Task: Add Sprouts Chocolate Wafer Bites to the cart.
Action: Mouse pressed left at (16, 60)
Screenshot: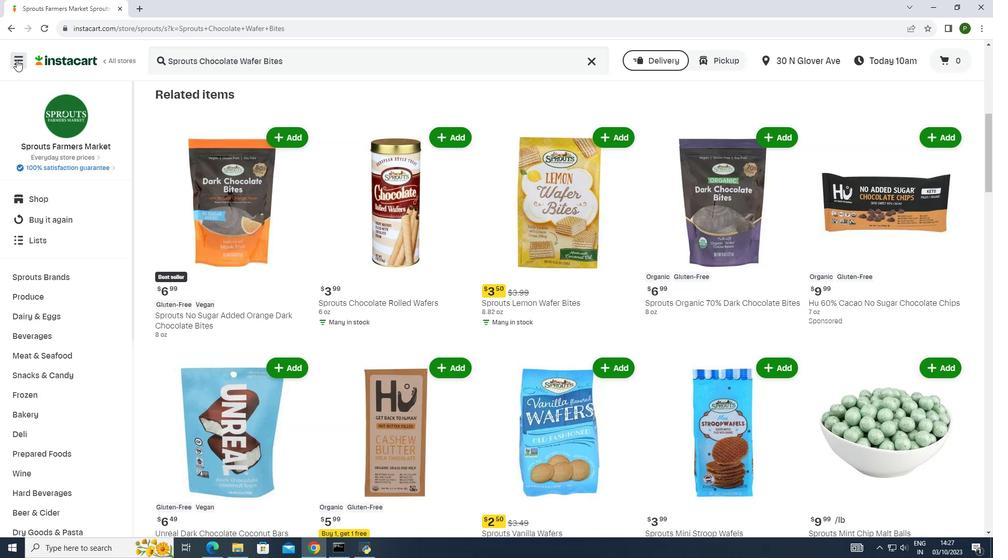
Action: Mouse moved to (51, 268)
Screenshot: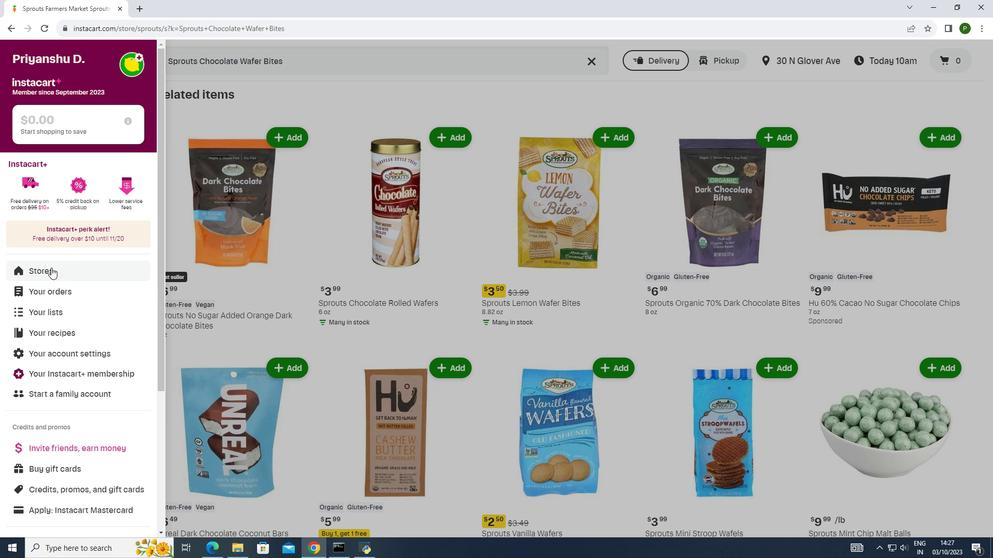 
Action: Mouse pressed left at (51, 268)
Screenshot: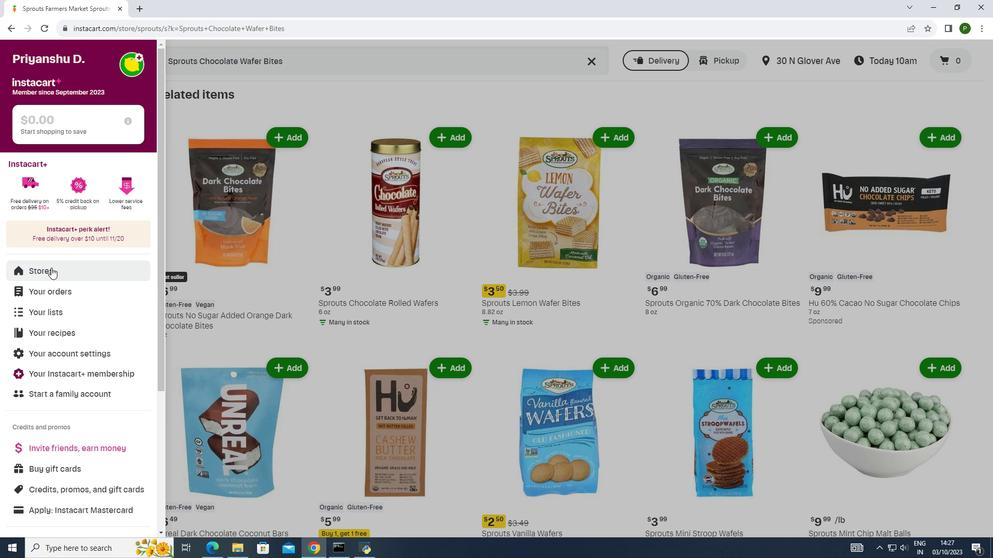 
Action: Mouse moved to (227, 101)
Screenshot: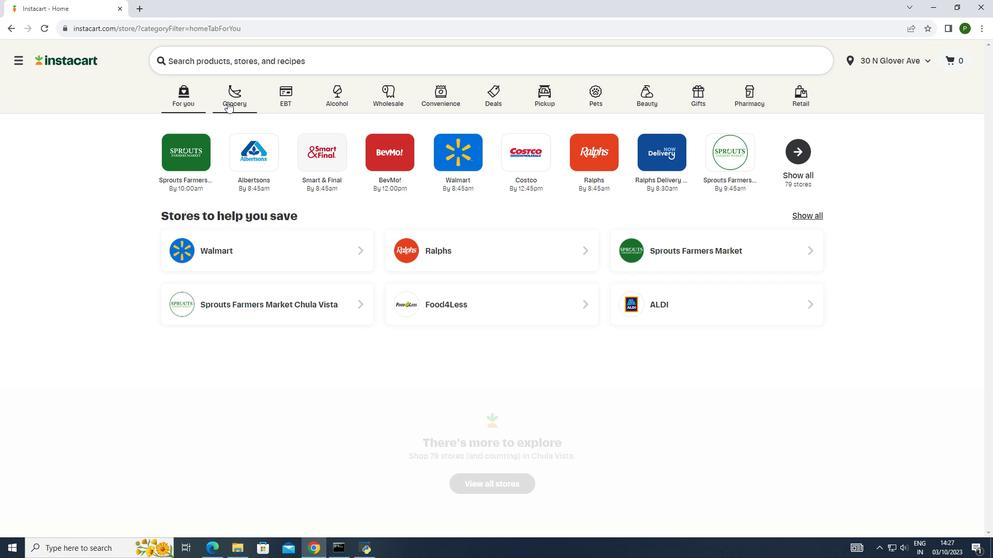 
Action: Mouse pressed left at (227, 101)
Screenshot: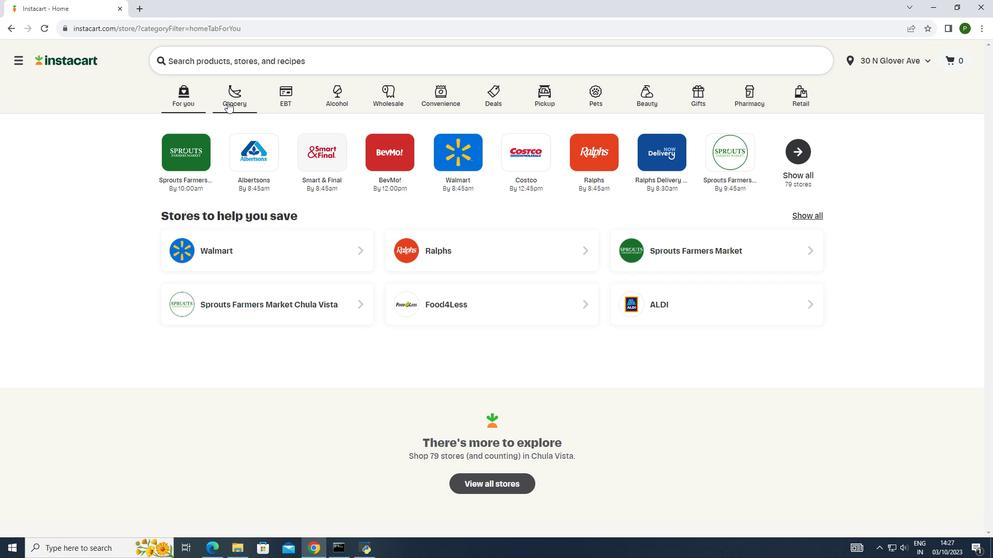 
Action: Mouse moved to (528, 151)
Screenshot: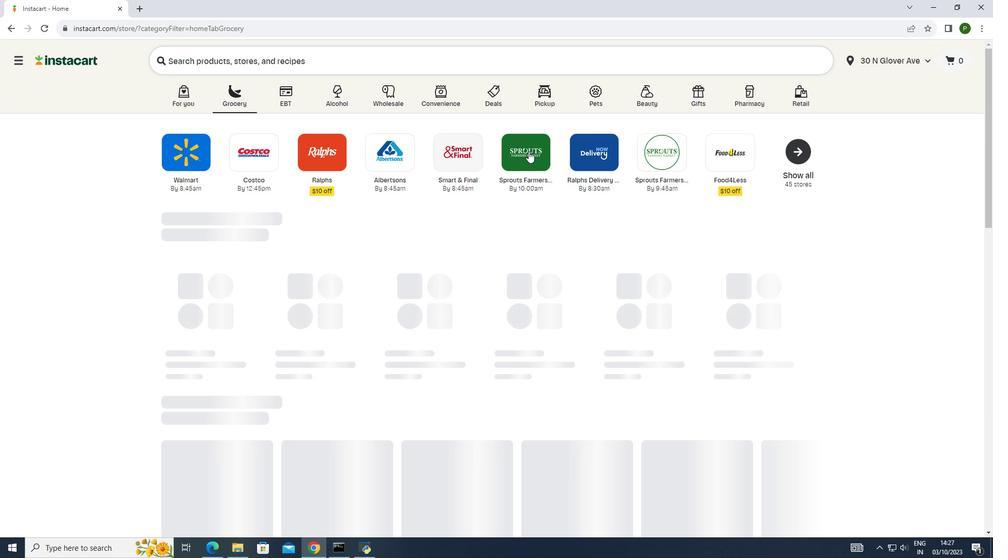
Action: Mouse pressed left at (528, 151)
Screenshot: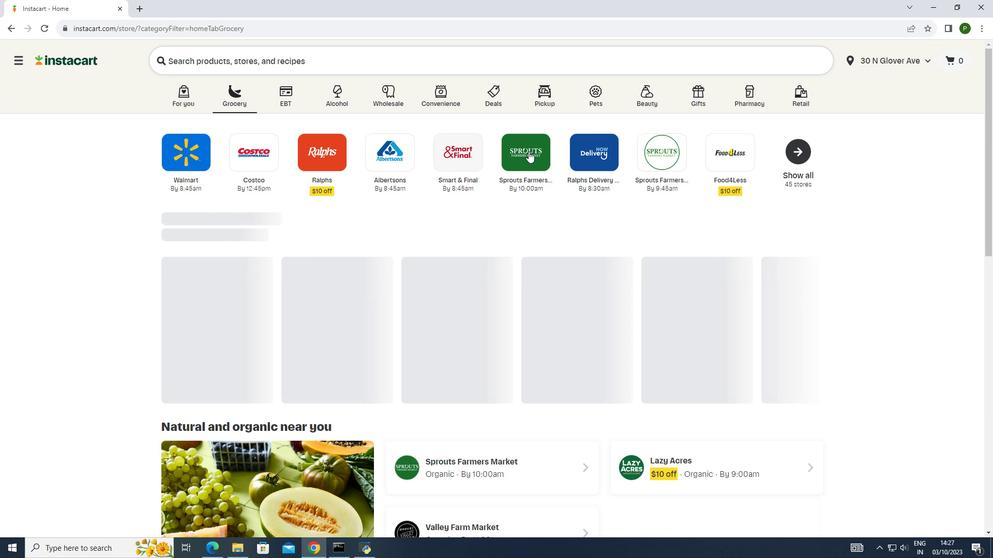 
Action: Mouse moved to (80, 273)
Screenshot: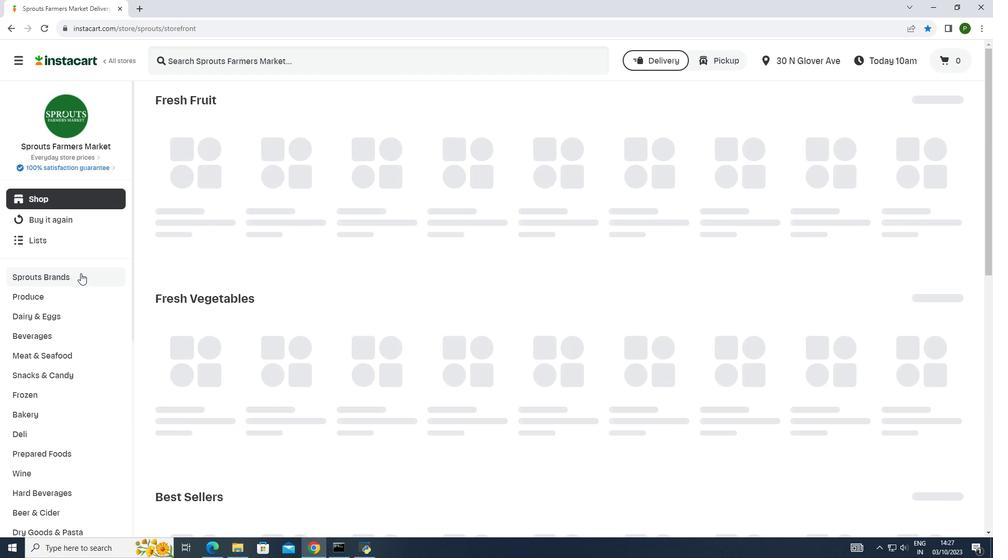 
Action: Mouse pressed left at (80, 273)
Screenshot: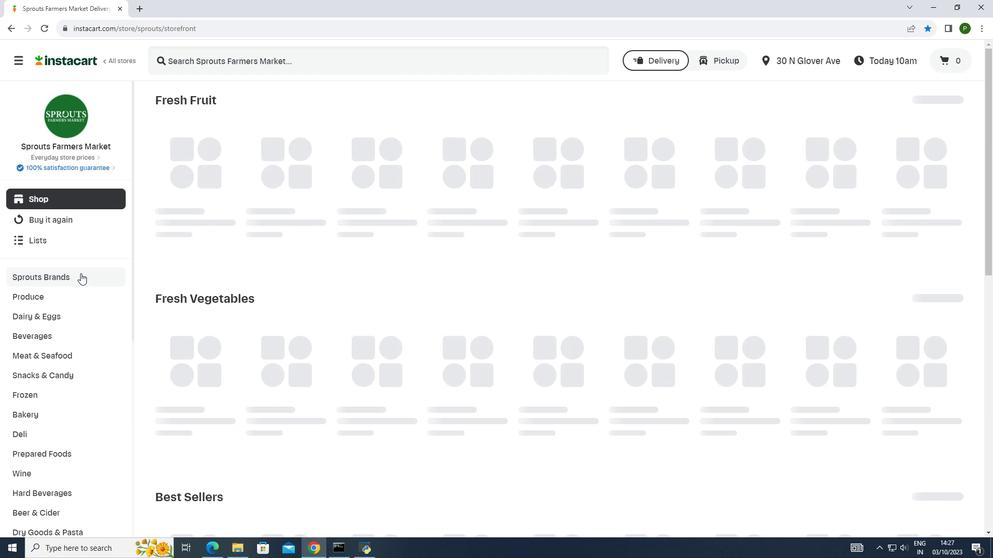 
Action: Mouse moved to (72, 355)
Screenshot: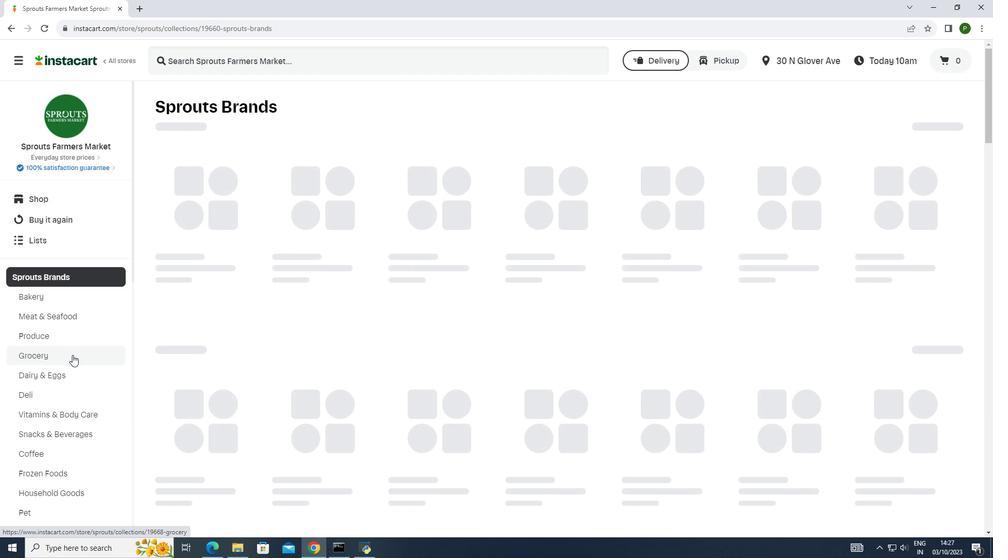 
Action: Mouse pressed left at (72, 355)
Screenshot: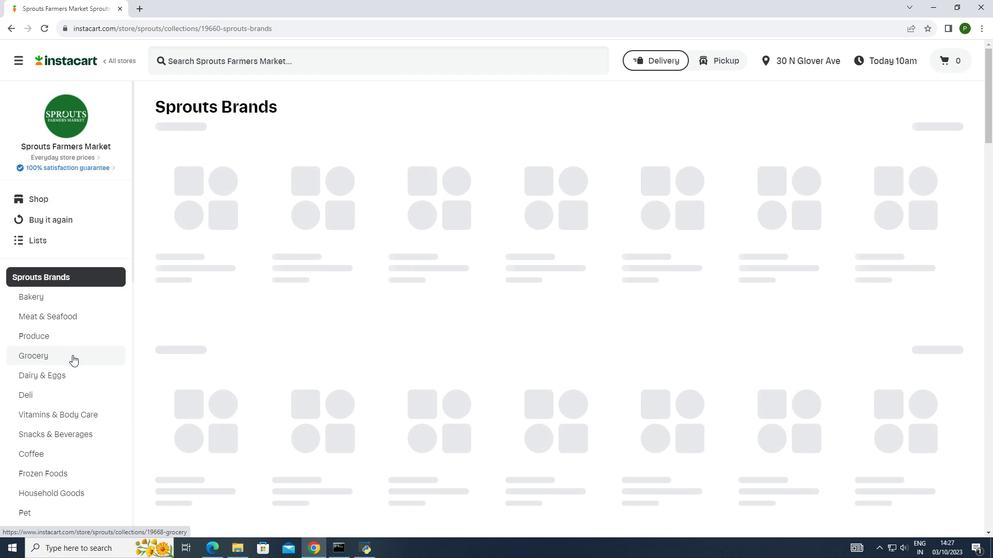 
Action: Mouse moved to (267, 182)
Screenshot: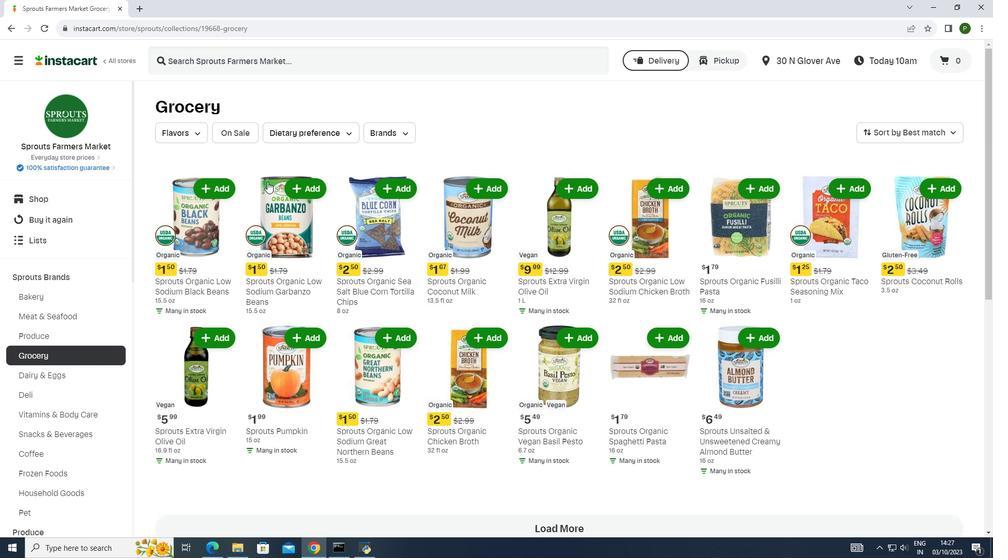 
Action: Mouse scrolled (267, 181) with delta (0, 0)
Screenshot: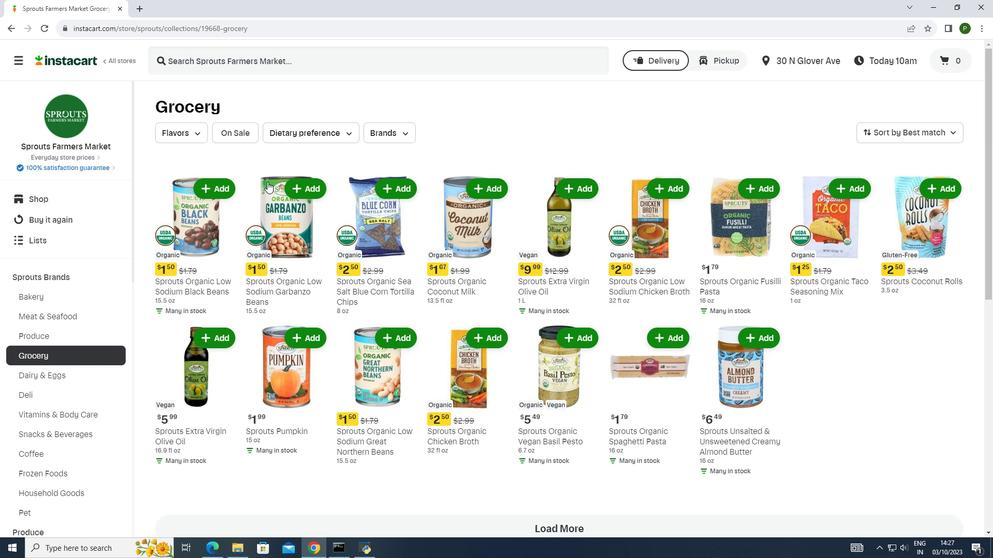 
Action: Mouse moved to (267, 182)
Screenshot: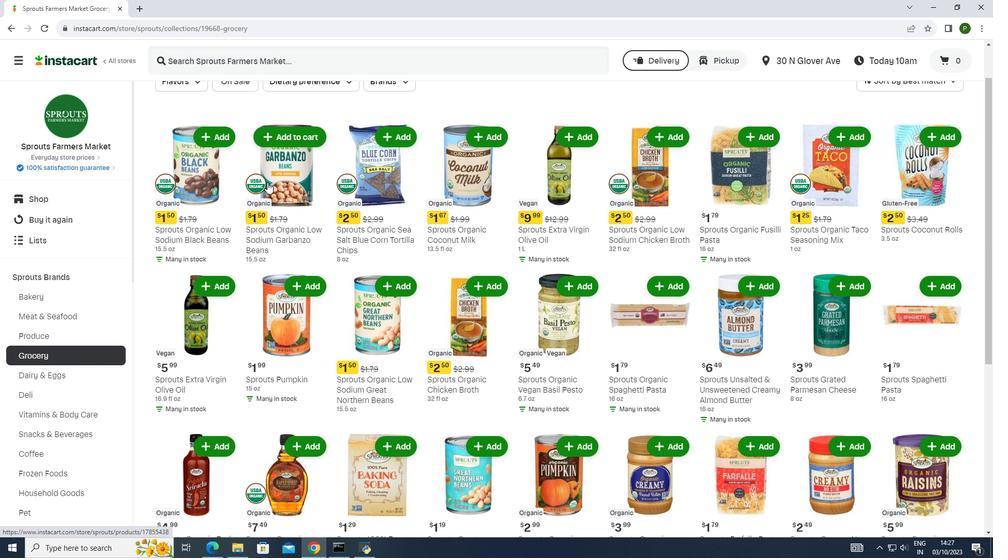 
Action: Mouse scrolled (267, 182) with delta (0, 0)
Screenshot: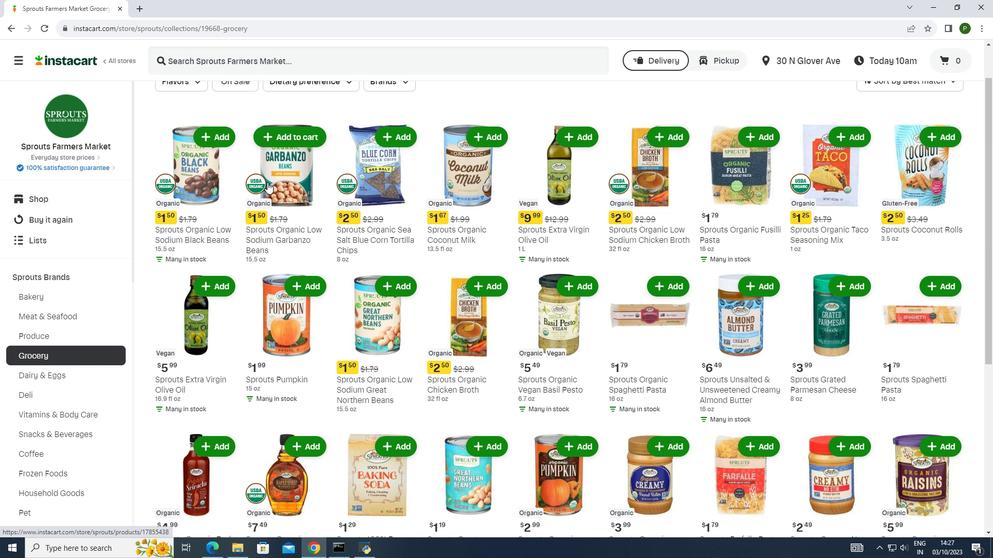 
Action: Mouse moved to (266, 197)
Screenshot: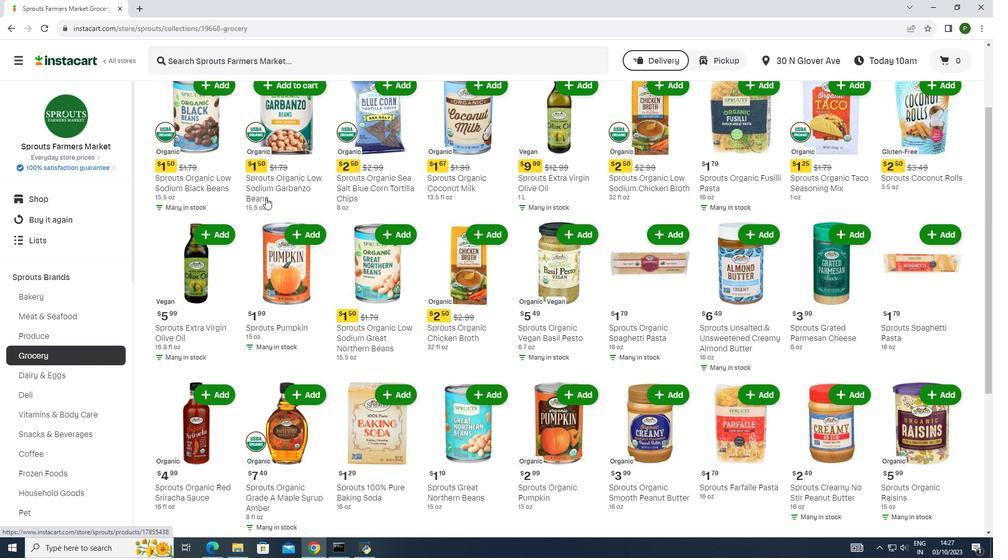 
Action: Mouse scrolled (266, 197) with delta (0, 0)
Screenshot: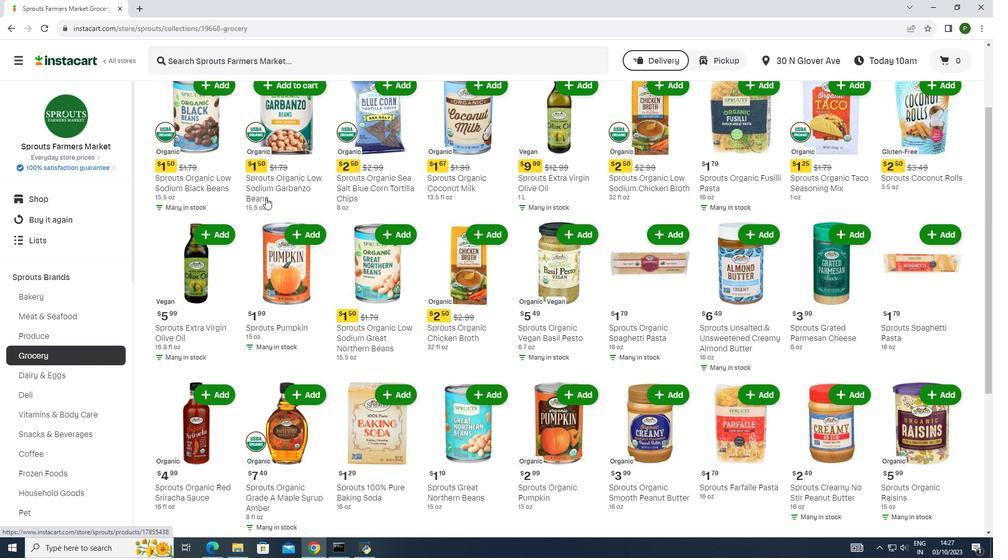 
Action: Mouse moved to (265, 200)
Screenshot: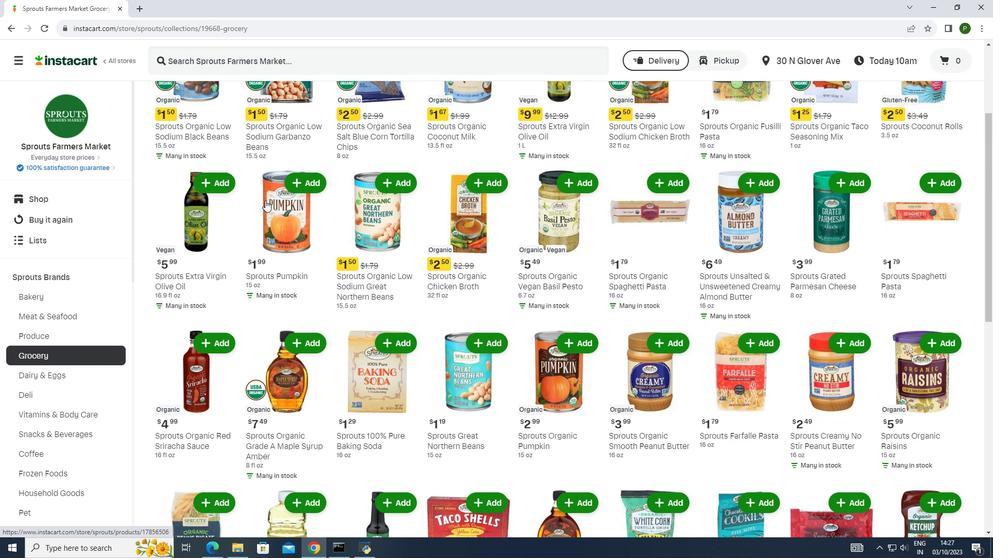 
Action: Mouse scrolled (265, 200) with delta (0, 0)
Screenshot: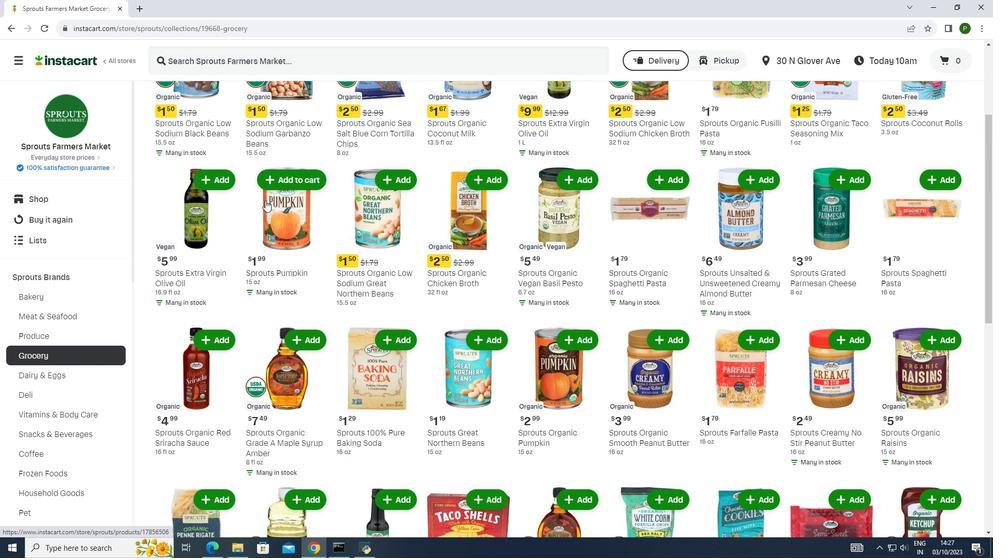 
Action: Mouse moved to (264, 202)
Screenshot: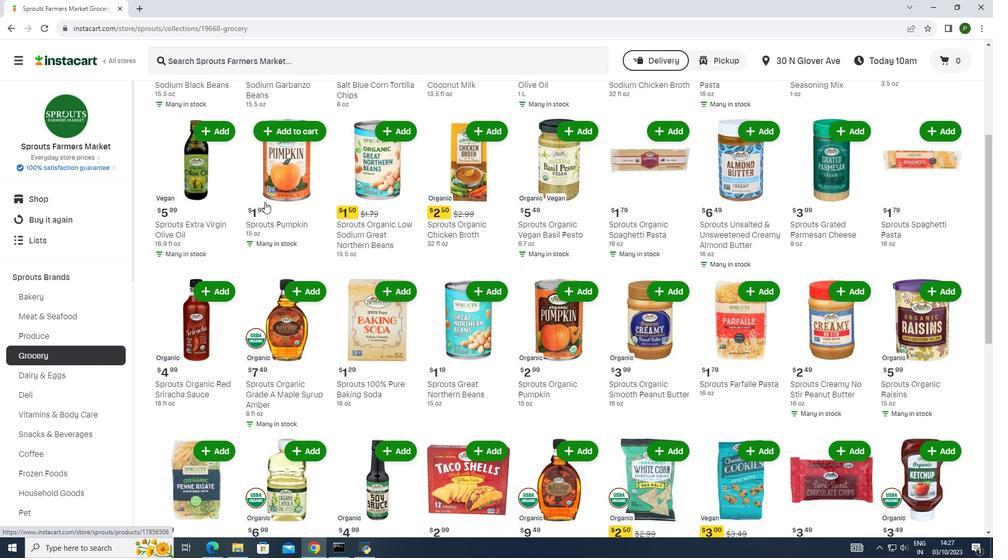
Action: Mouse scrolled (264, 201) with delta (0, 0)
Screenshot: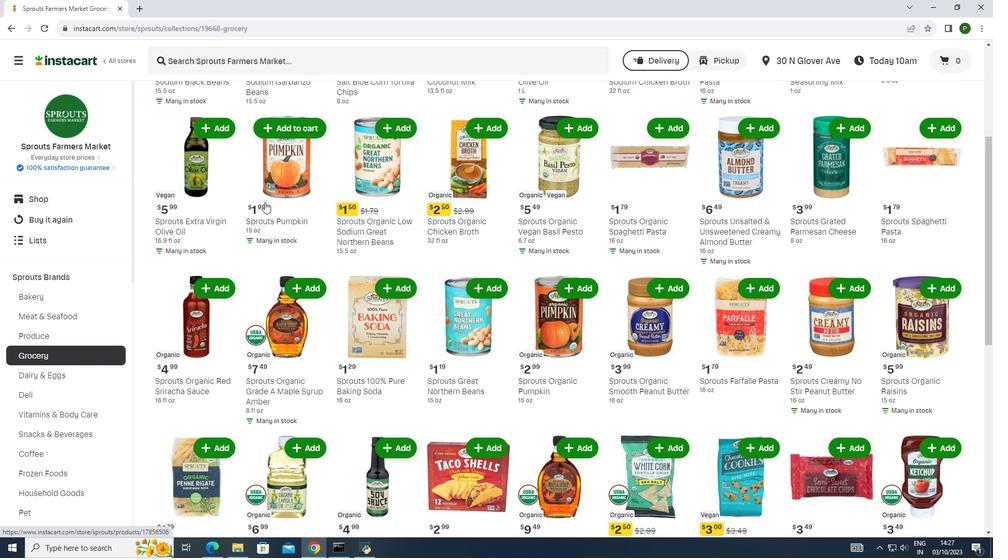 
Action: Mouse moved to (264, 202)
Screenshot: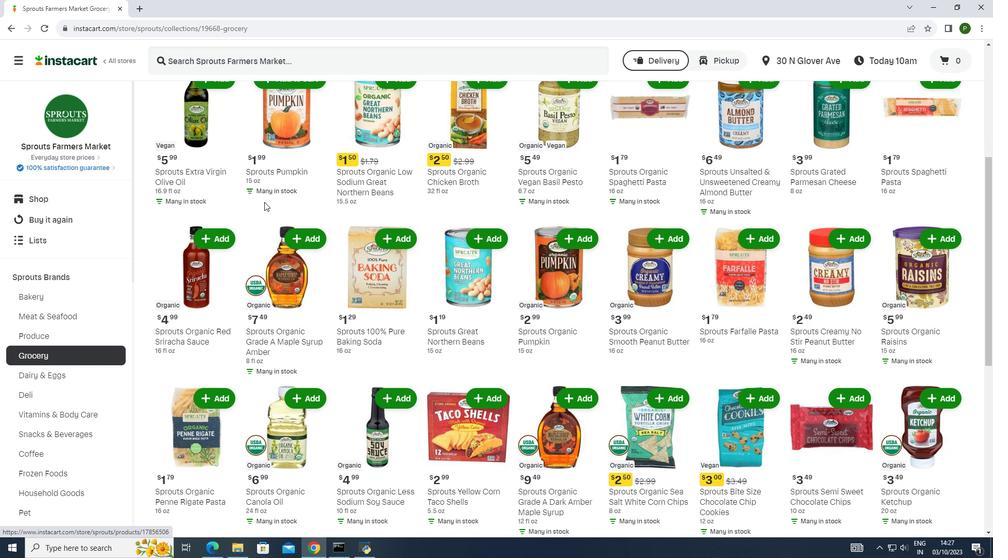 
Action: Mouse scrolled (264, 201) with delta (0, 0)
Screenshot: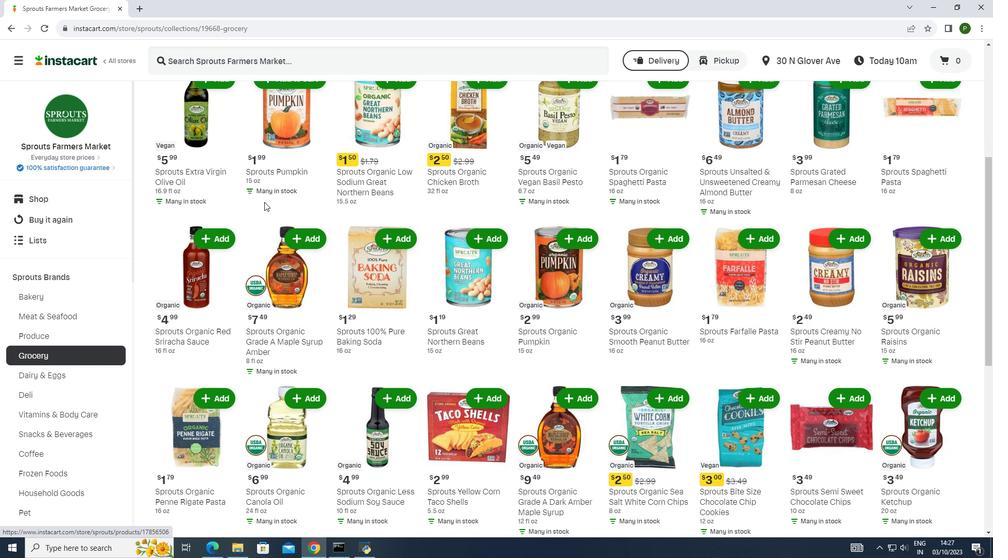
Action: Mouse scrolled (264, 201) with delta (0, 0)
Screenshot: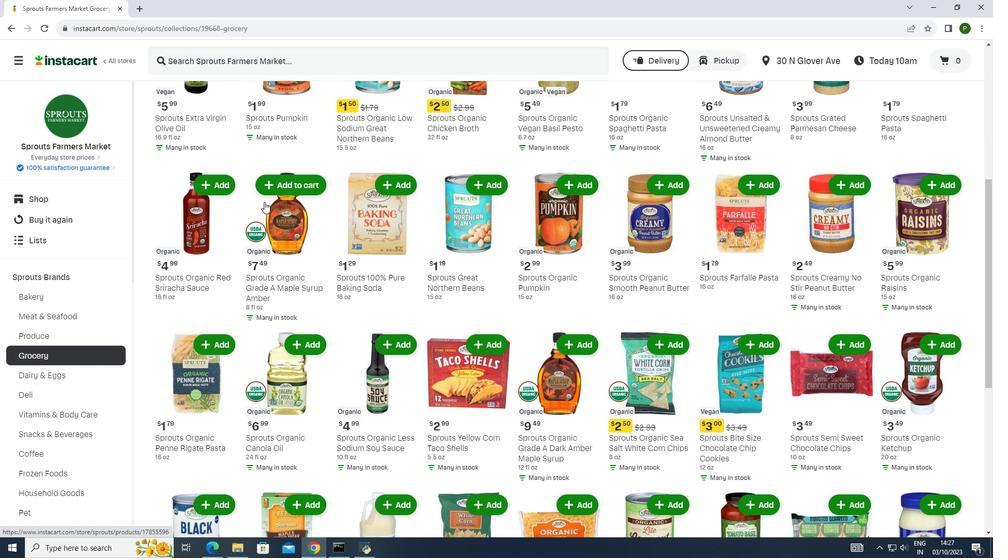 
Action: Mouse scrolled (264, 201) with delta (0, 0)
Screenshot: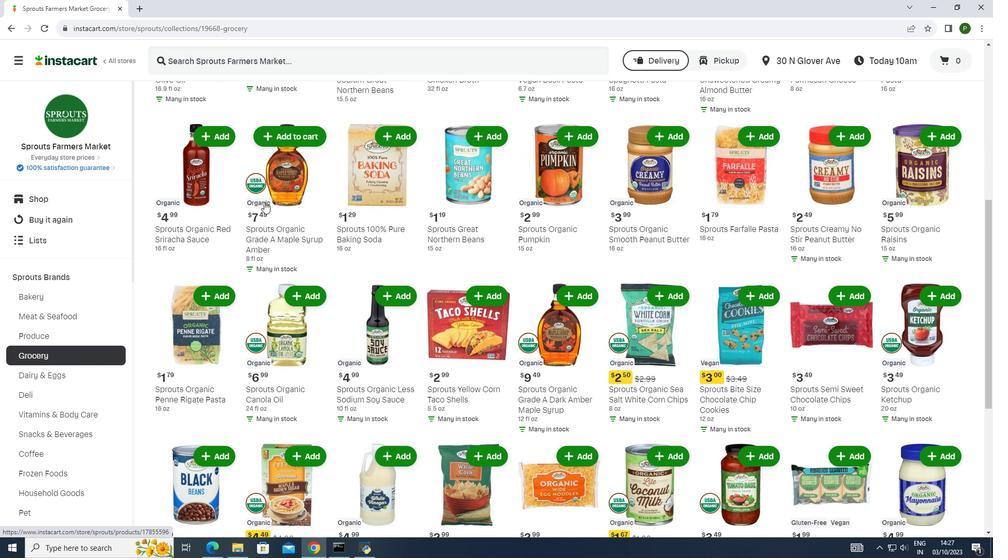 
Action: Mouse scrolled (264, 201) with delta (0, 0)
Screenshot: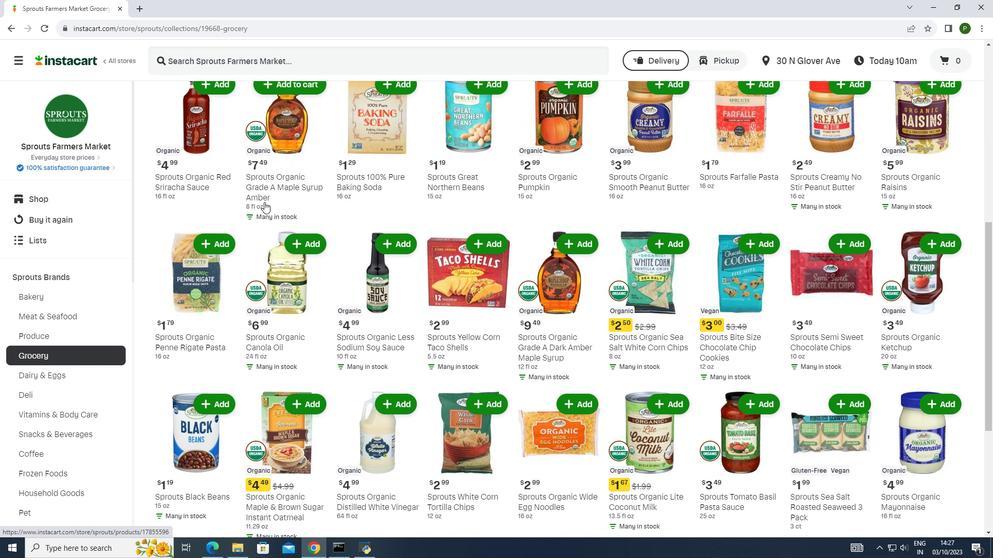 
Action: Mouse scrolled (264, 201) with delta (0, 0)
Screenshot: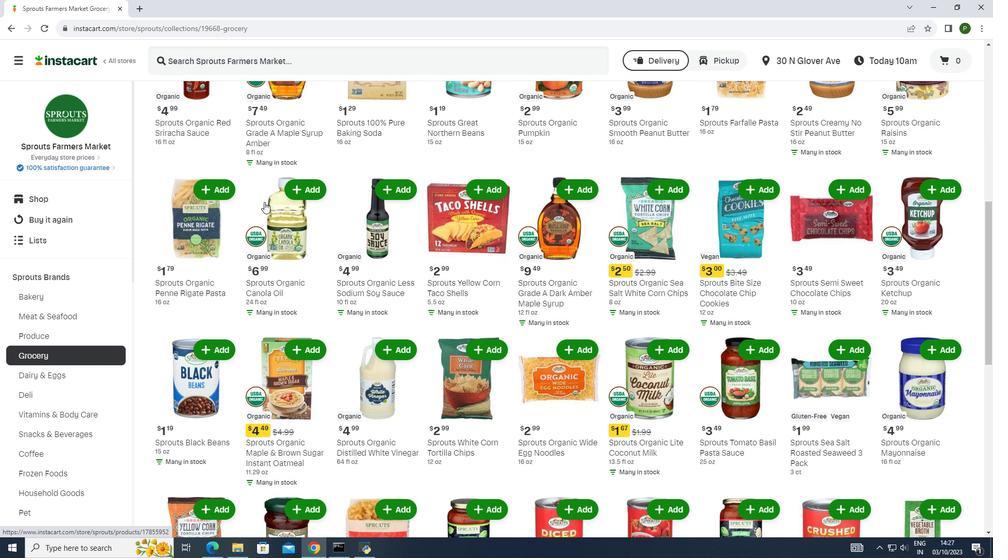 
Action: Mouse scrolled (264, 201) with delta (0, 0)
Screenshot: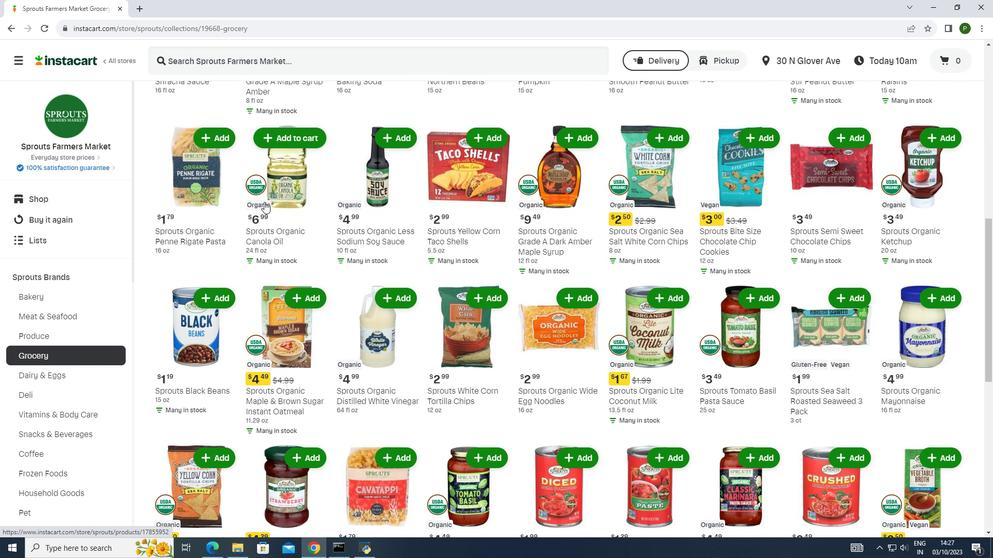 
Action: Mouse moved to (263, 205)
Screenshot: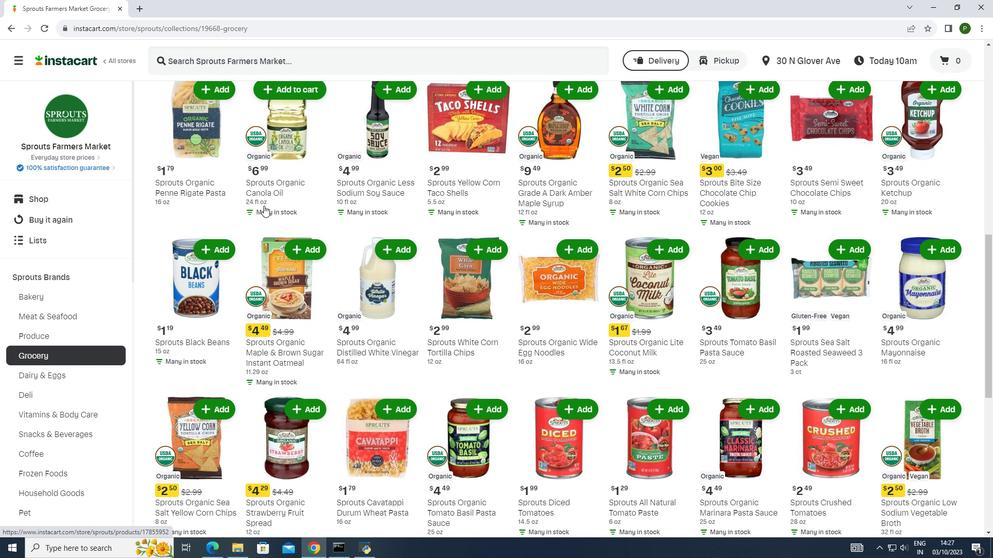 
Action: Mouse scrolled (263, 205) with delta (0, 0)
Screenshot: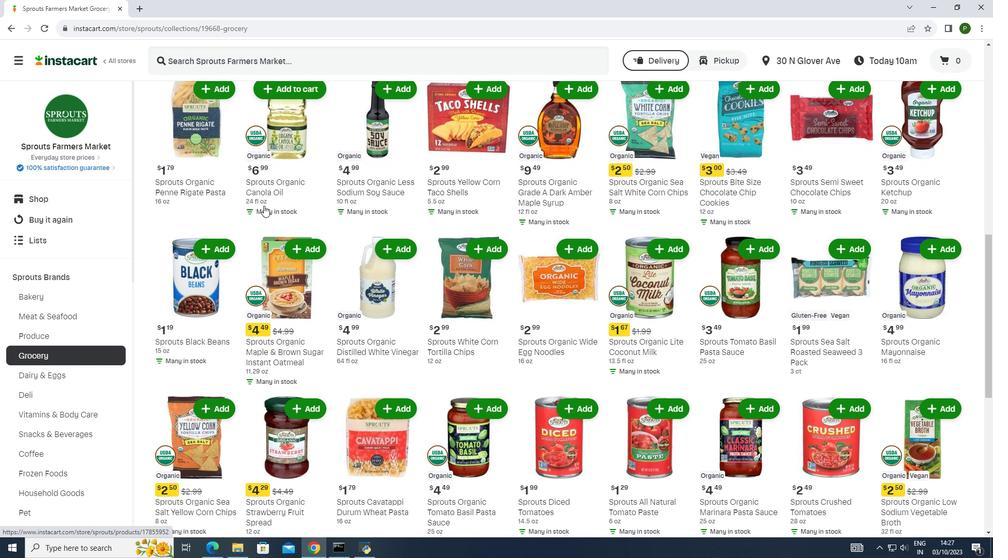 
Action: Mouse scrolled (263, 205) with delta (0, 0)
Screenshot: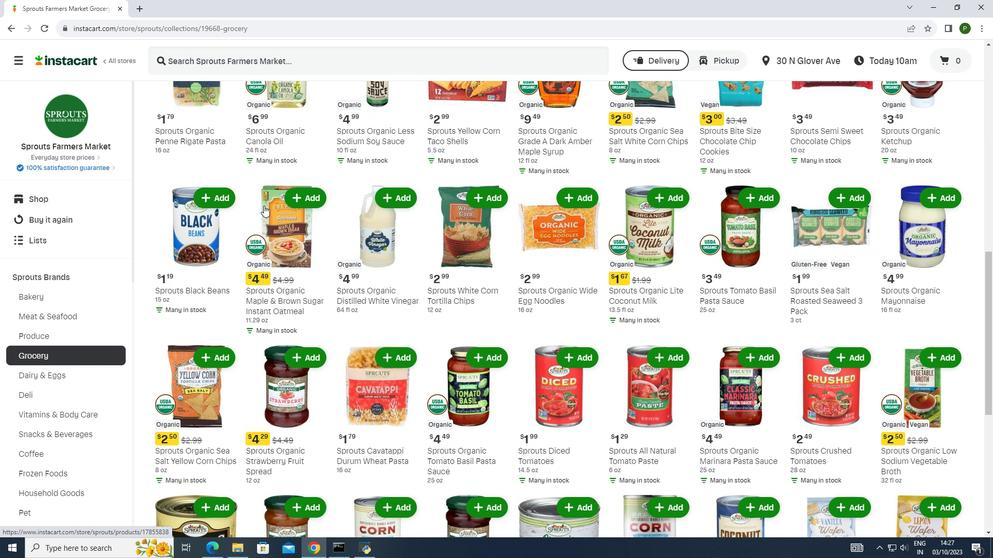 
Action: Mouse scrolled (263, 205) with delta (0, 0)
Screenshot: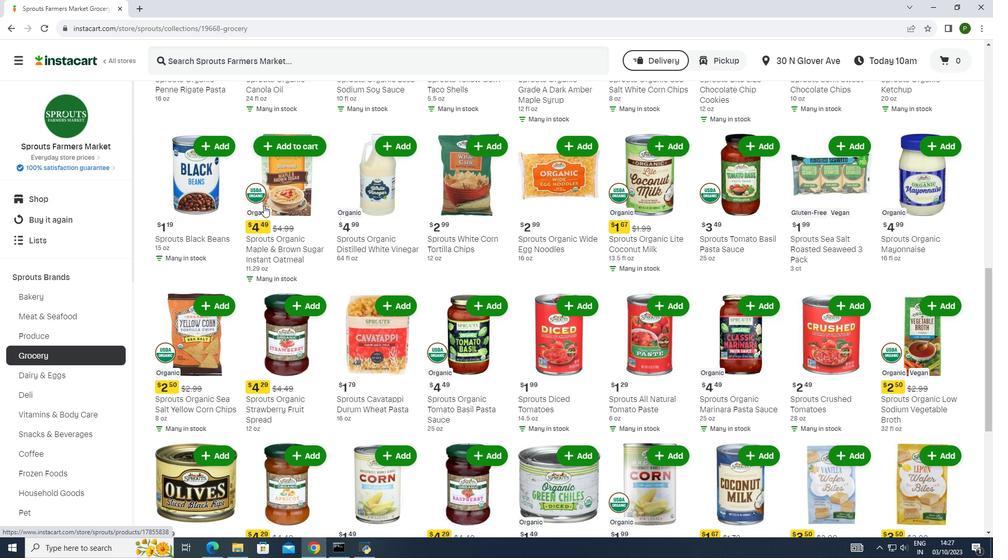
Action: Mouse scrolled (263, 205) with delta (0, 0)
Screenshot: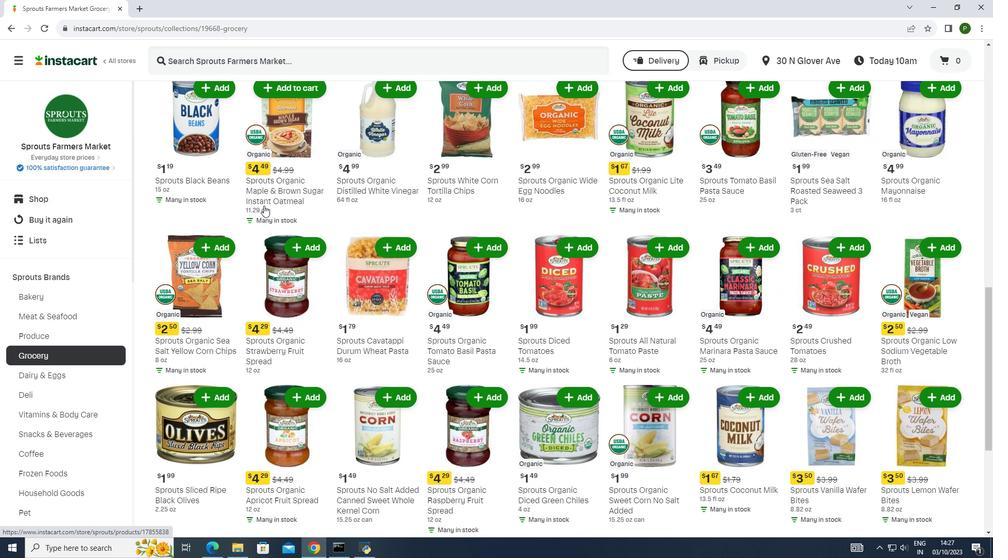 
Action: Mouse scrolled (263, 205) with delta (0, 0)
Screenshot: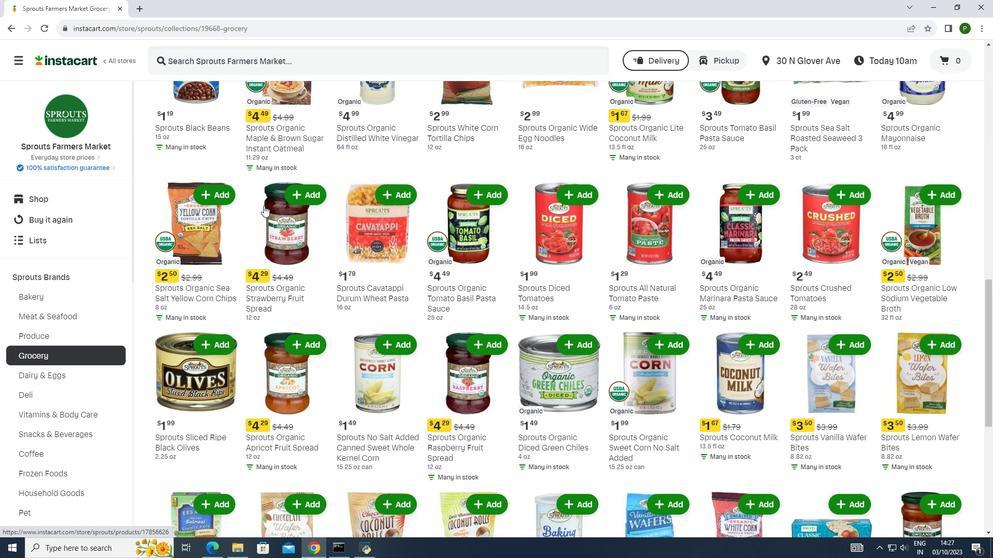 
Action: Mouse scrolled (263, 205) with delta (0, 0)
Screenshot: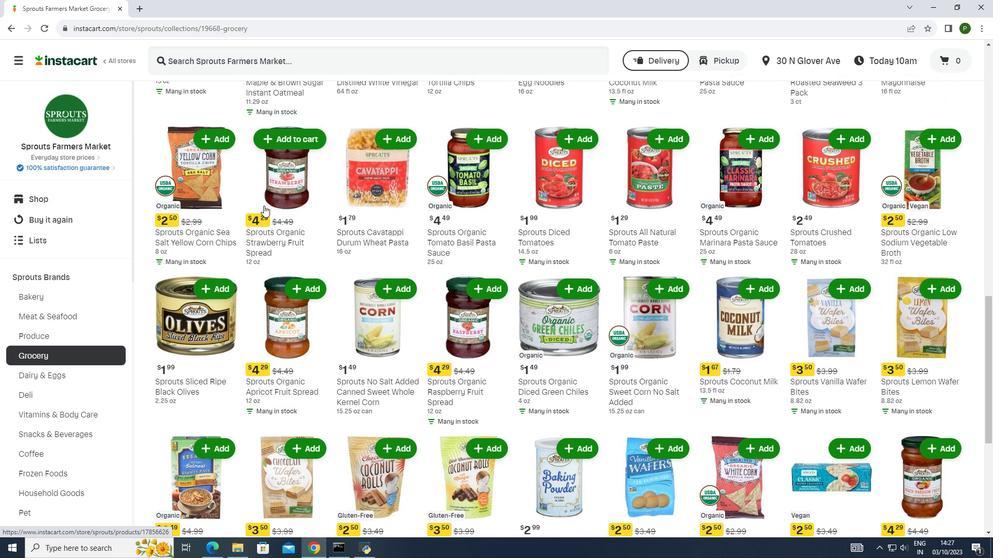 
Action: Mouse scrolled (263, 205) with delta (0, 0)
Screenshot: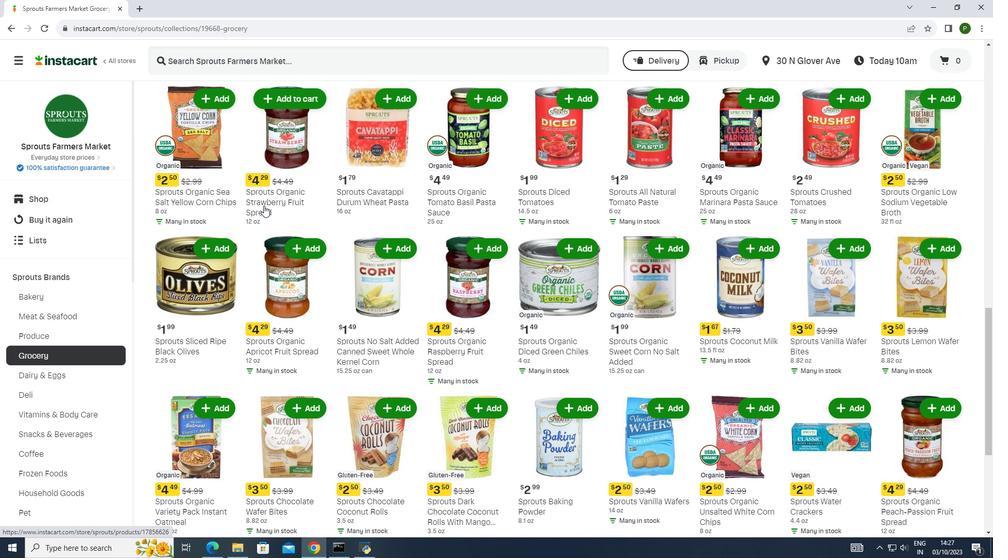 
Action: Mouse scrolled (263, 205) with delta (0, 0)
Screenshot: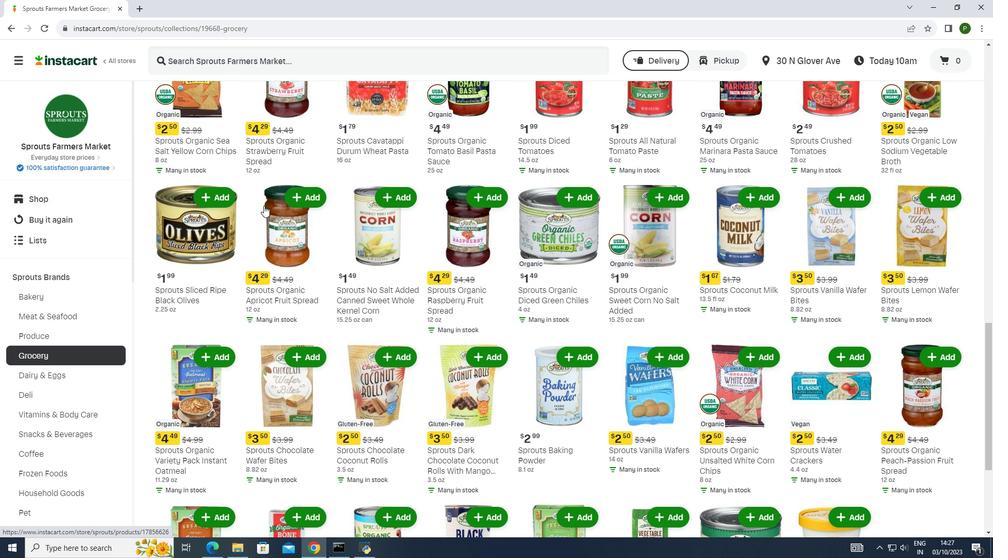 
Action: Mouse scrolled (263, 205) with delta (0, 0)
Screenshot: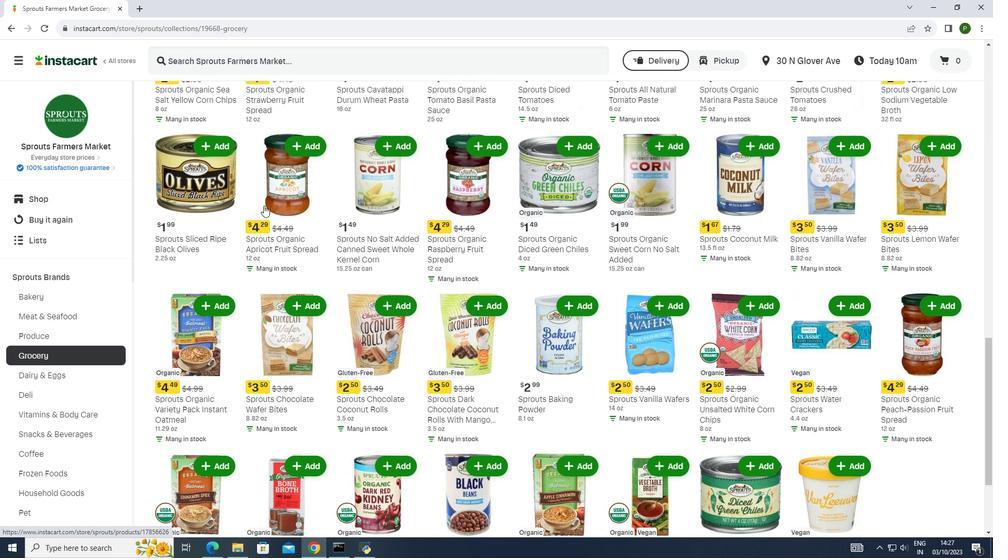 
Action: Mouse moved to (297, 251)
Screenshot: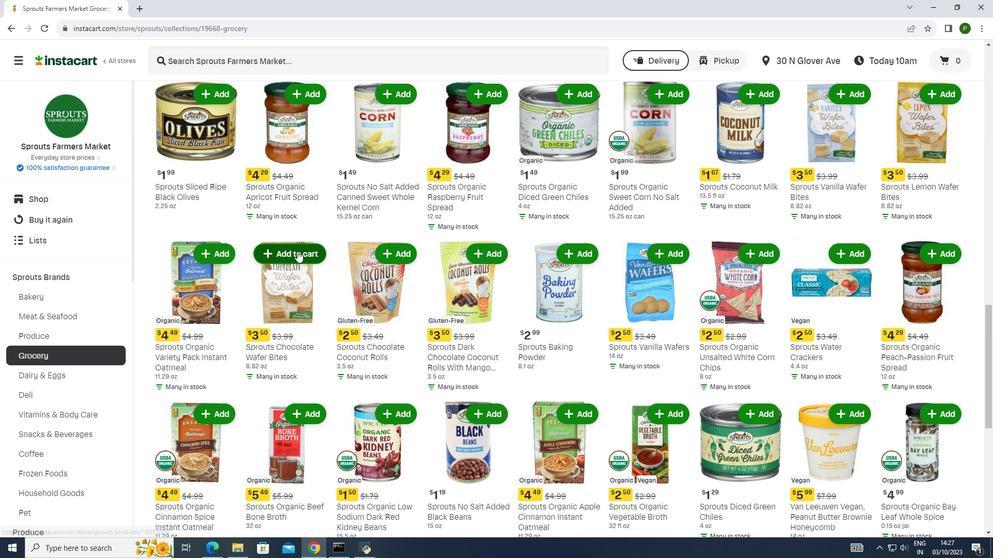 
Action: Mouse pressed left at (297, 251)
Screenshot: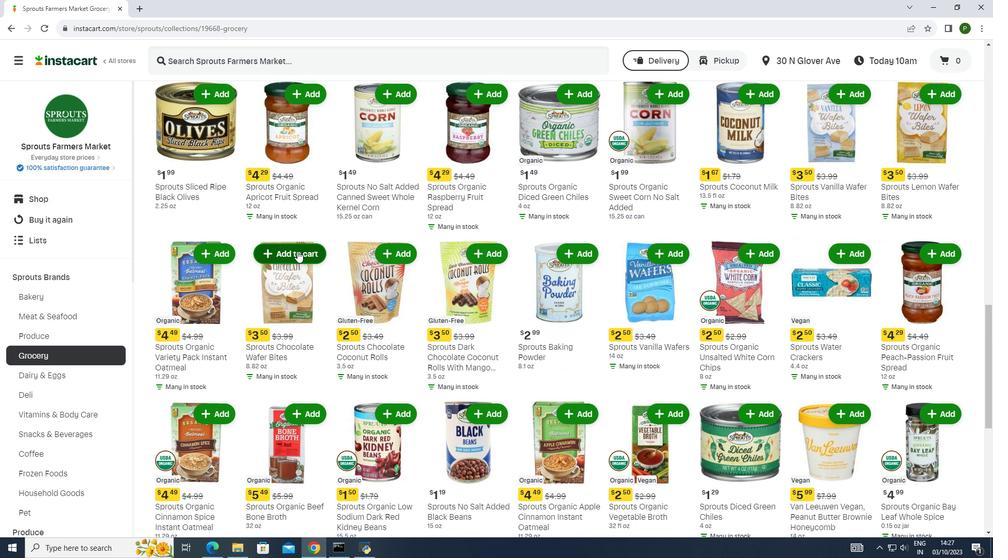 
